 Task: Apply layout blank in current slide.
Action: Mouse moved to (357, 89)
Screenshot: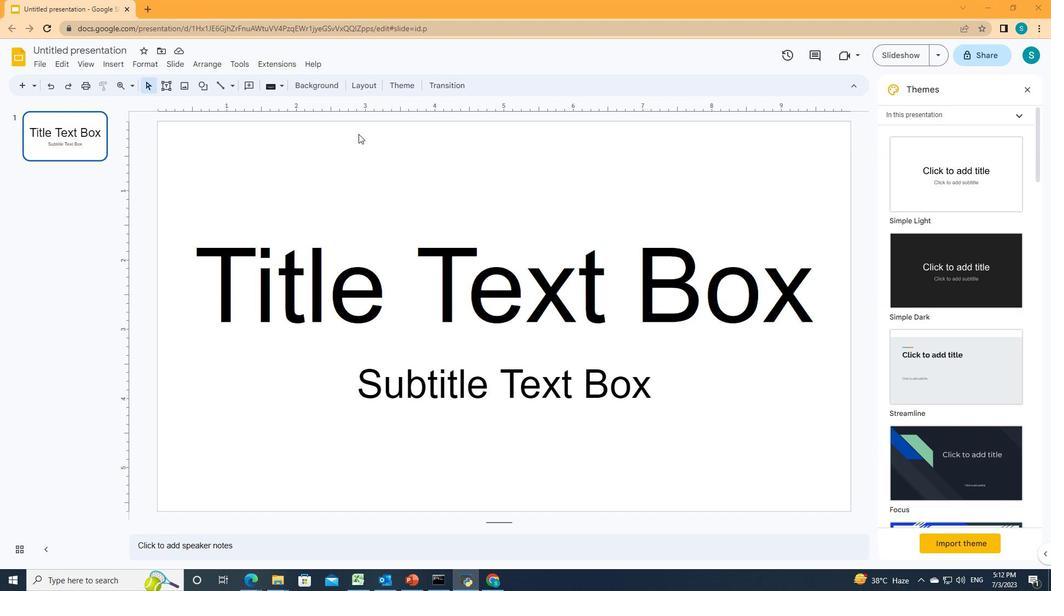 
Action: Mouse pressed left at (357, 89)
Screenshot: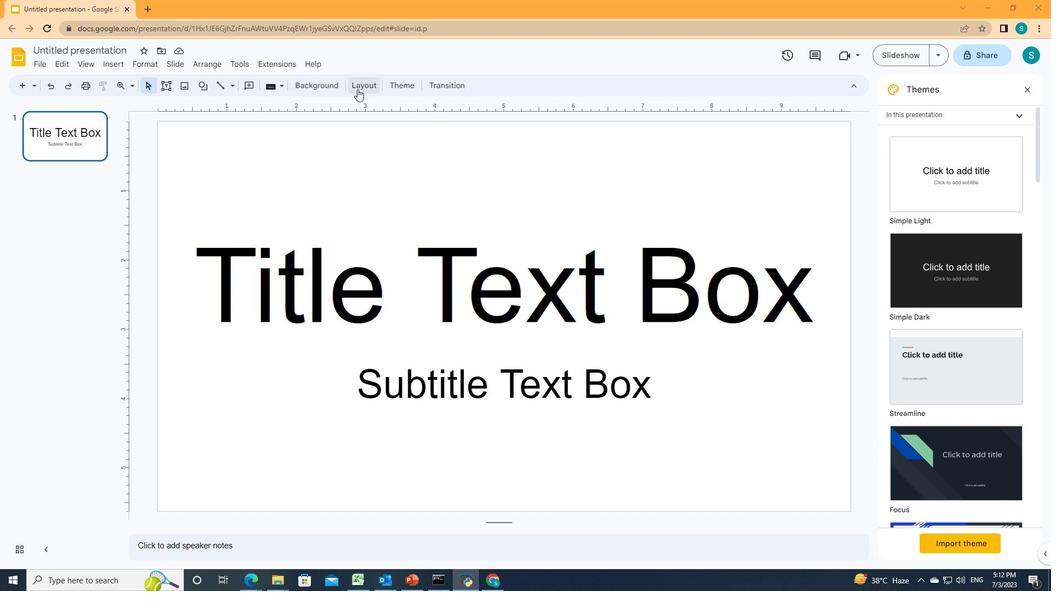 
Action: Mouse moved to (462, 288)
Screenshot: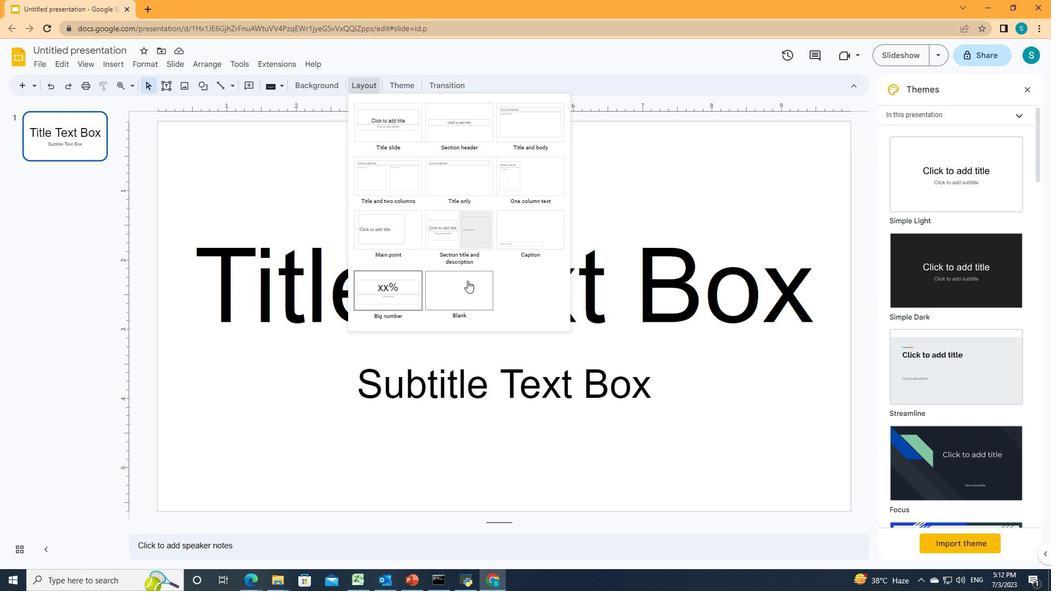 
Action: Mouse pressed left at (462, 288)
Screenshot: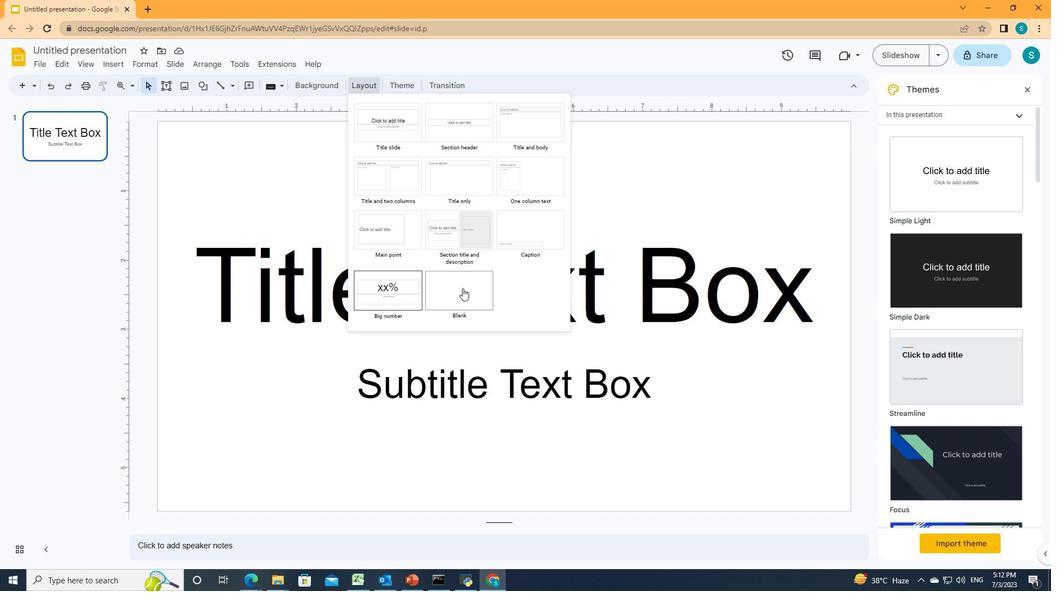 
Action: Mouse moved to (459, 297)
Screenshot: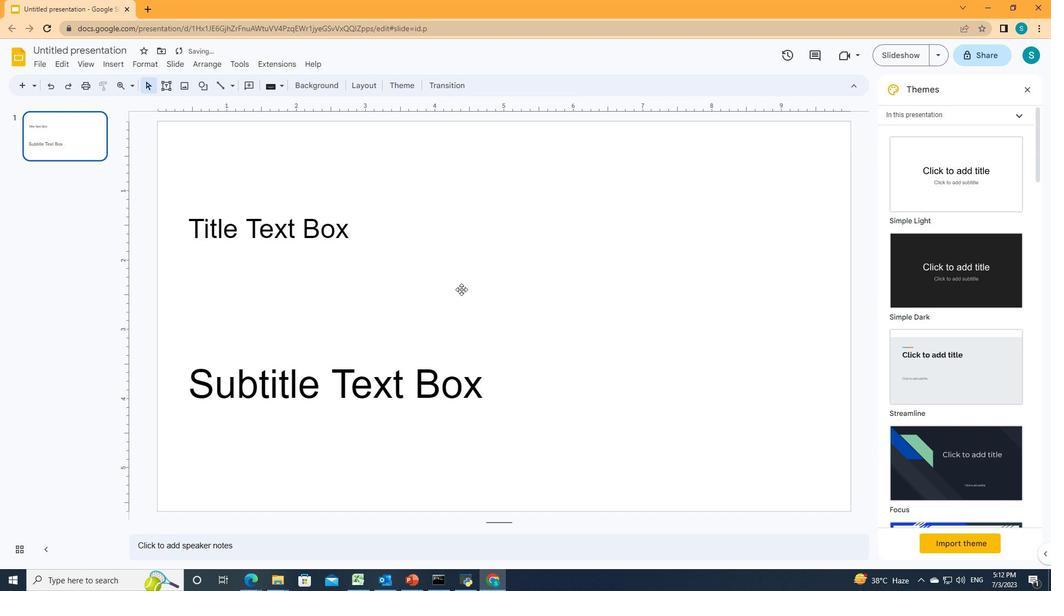 
